 Task: Create a section Fast Break and in the section, add a milestone Cloud-to-Cloud Integration in the project AtlasLine
Action: Mouse moved to (486, 351)
Screenshot: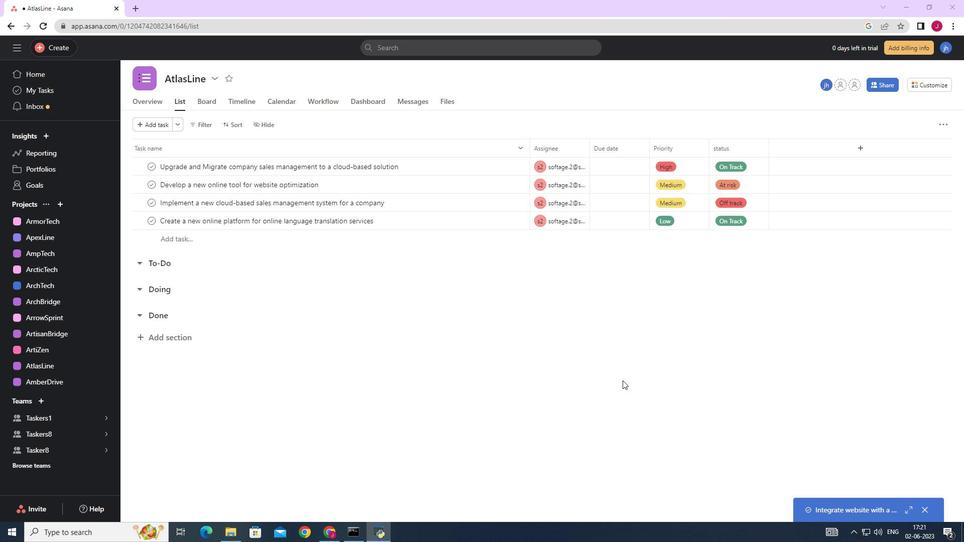 
Action: Mouse scrolled (496, 352) with delta (0, 0)
Screenshot: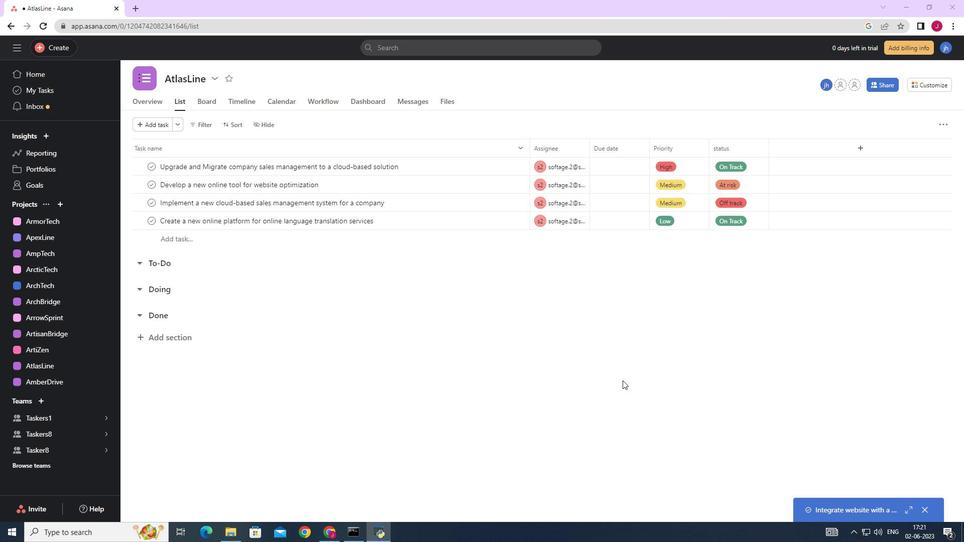 
Action: Mouse moved to (453, 351)
Screenshot: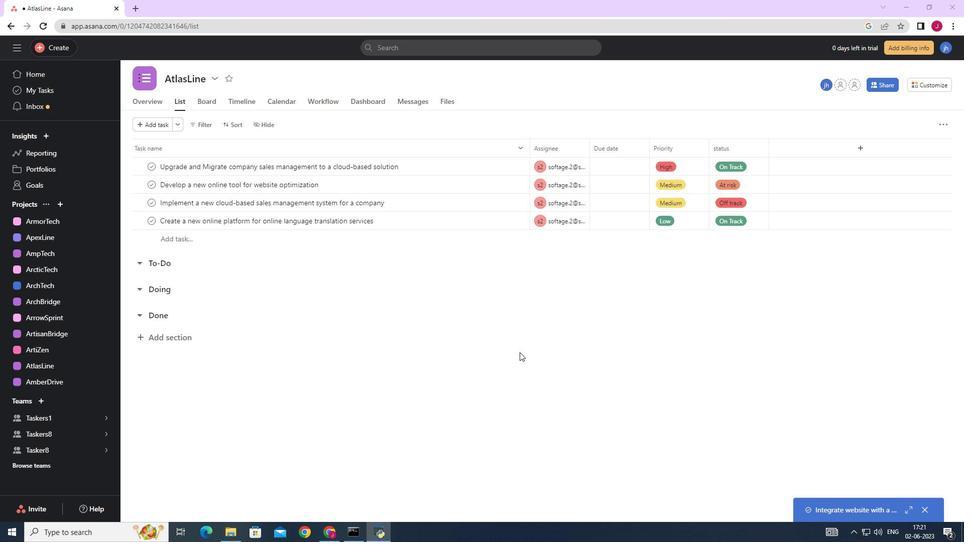 
Action: Mouse scrolled (474, 350) with delta (0, 0)
Screenshot: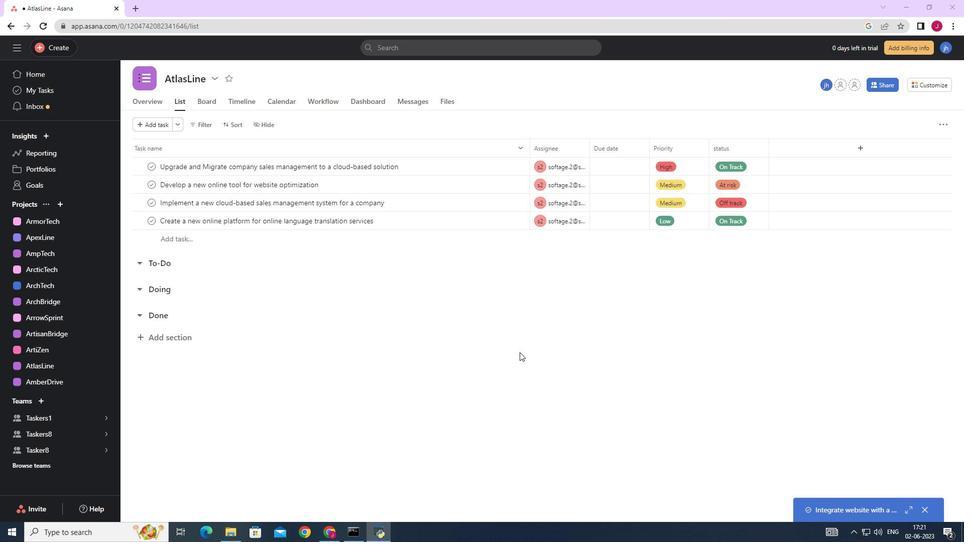 
Action: Mouse moved to (176, 335)
Screenshot: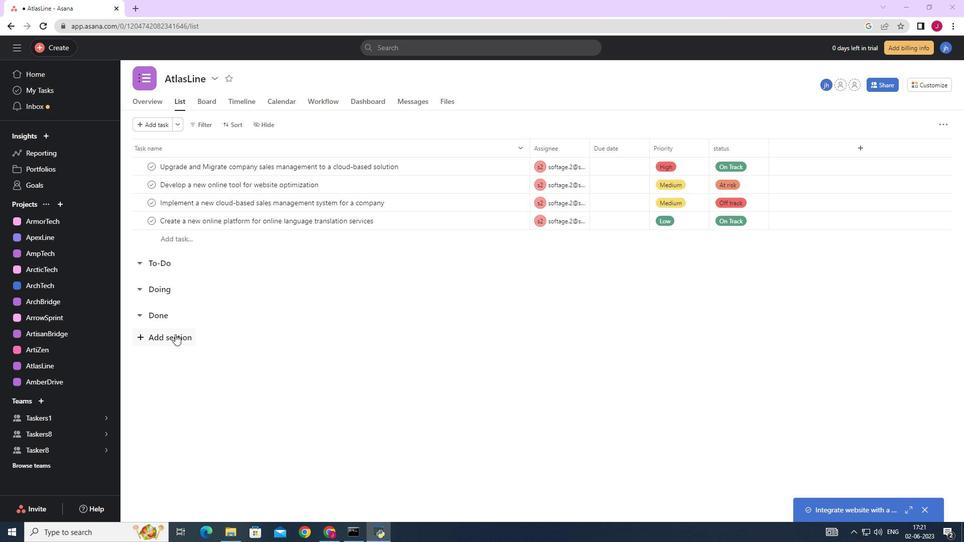 
Action: Mouse pressed left at (176, 335)
Screenshot: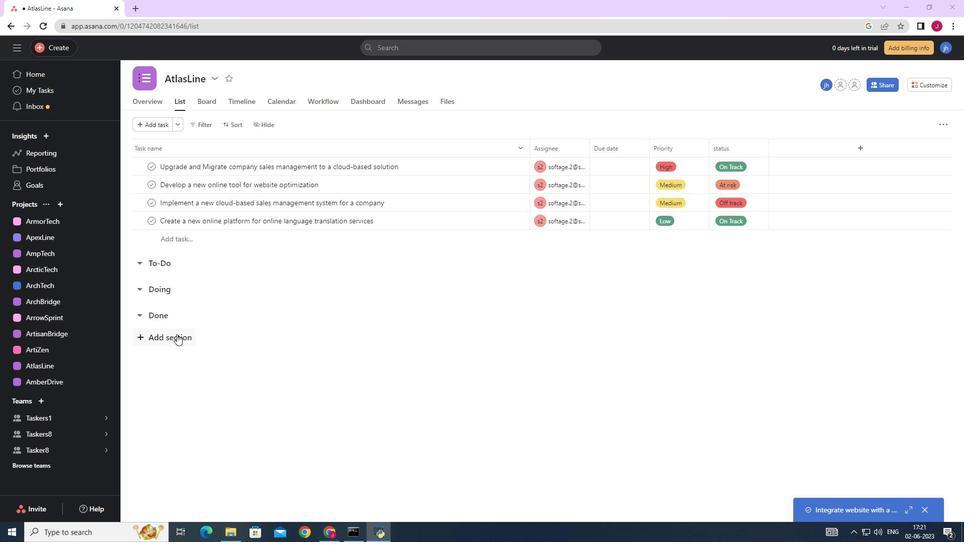 
Action: Mouse moved to (185, 340)
Screenshot: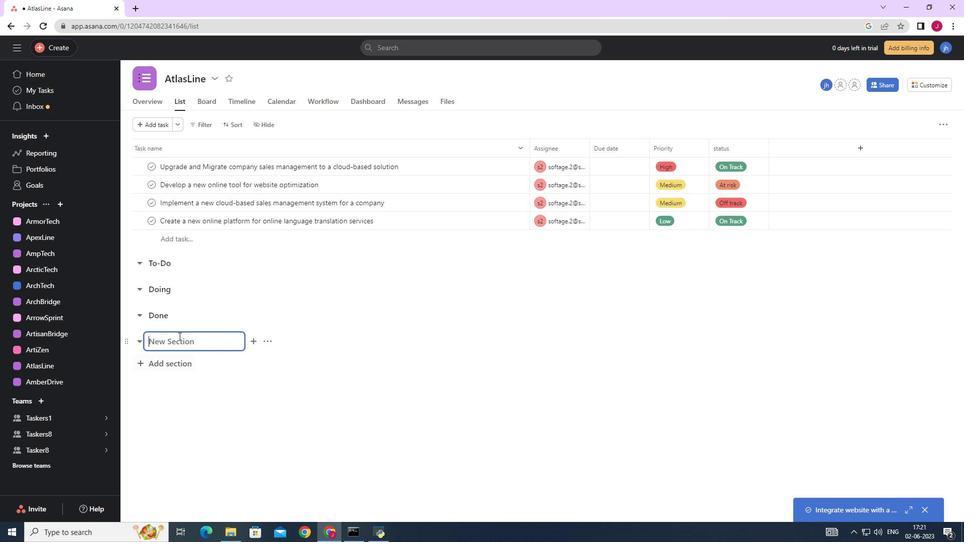 
Action: Key pressed <Key.caps_lock>F<Key.caps_lock>ast<Key.space><Key.caps_lock>B<Key.caps_lock>reak<Key.enter><Key.caps_lock>C<Key.caps_lock>loud-to-<Key.caps_lock>C<Key.caps_lock>loud<Key.space><Key.caps_lock>I<Key.caps_lock>ntegration
Screenshot: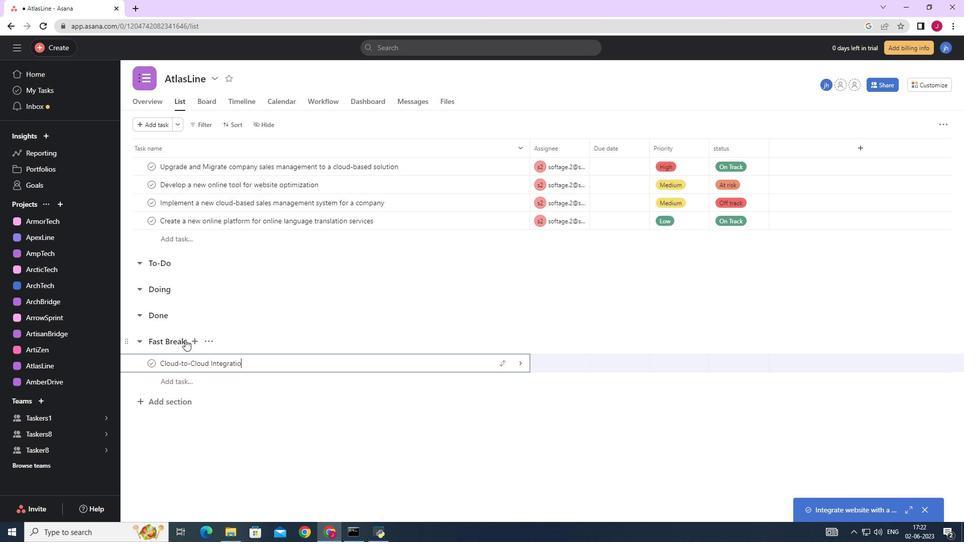 
Action: Mouse moved to (524, 363)
Screenshot: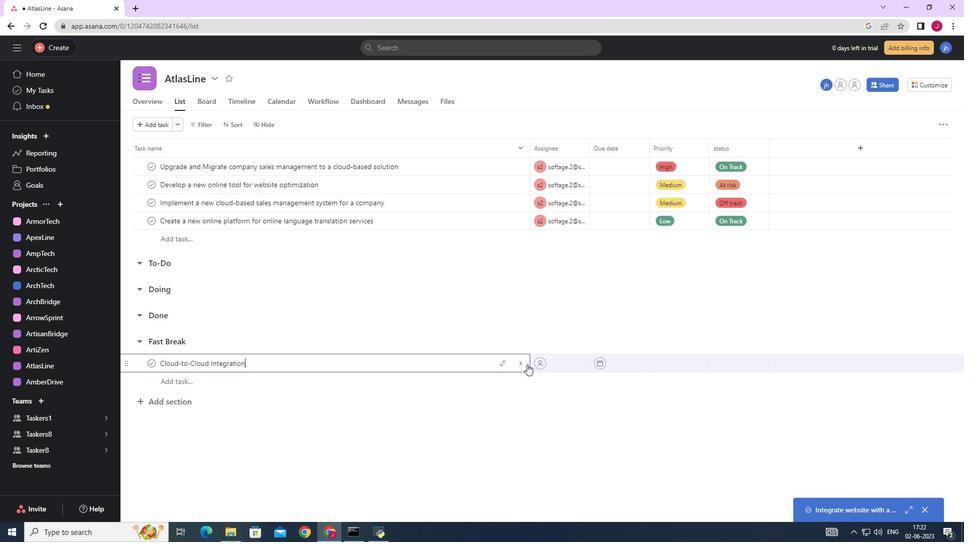 
Action: Mouse pressed left at (524, 363)
Screenshot: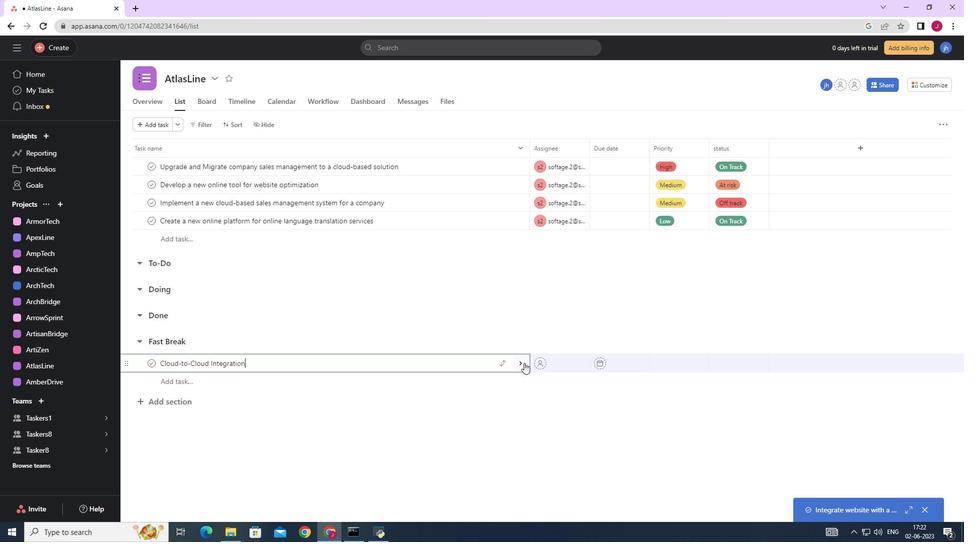 
Action: Mouse moved to (922, 126)
Screenshot: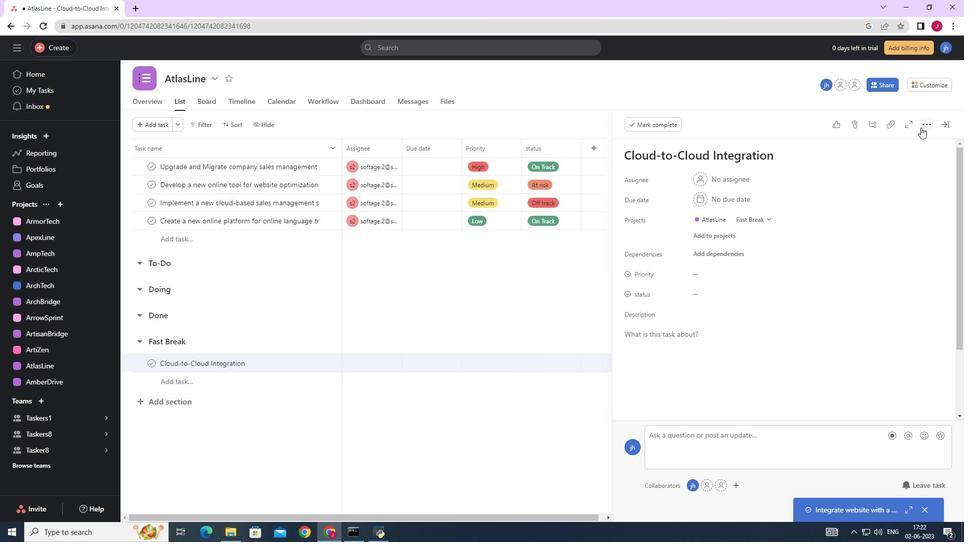 
Action: Mouse pressed left at (922, 126)
Screenshot: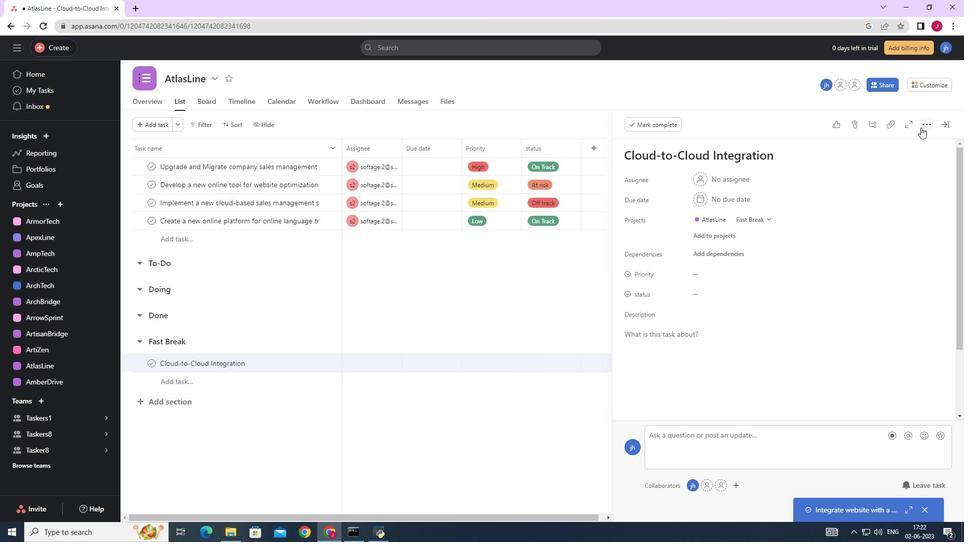 
Action: Mouse moved to (840, 159)
Screenshot: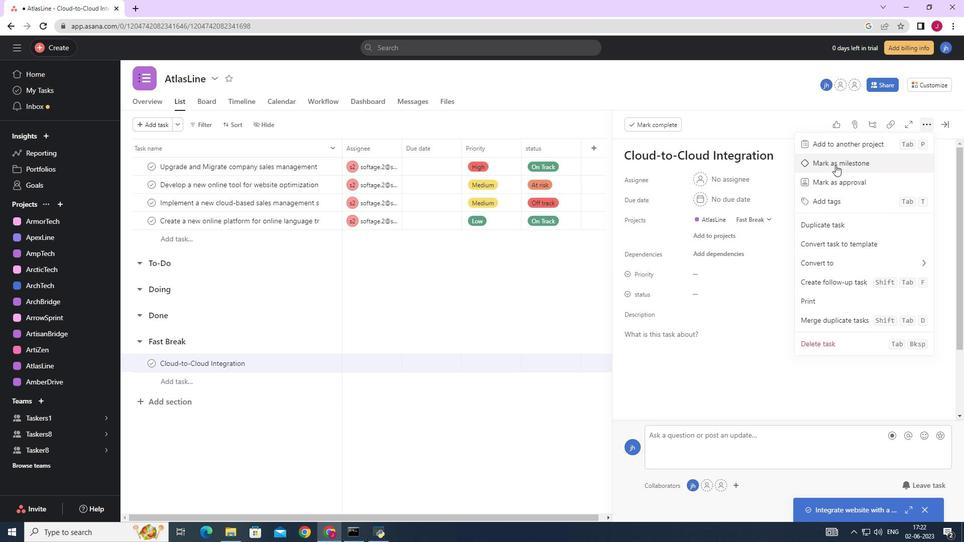 
Action: Mouse pressed left at (840, 159)
Screenshot: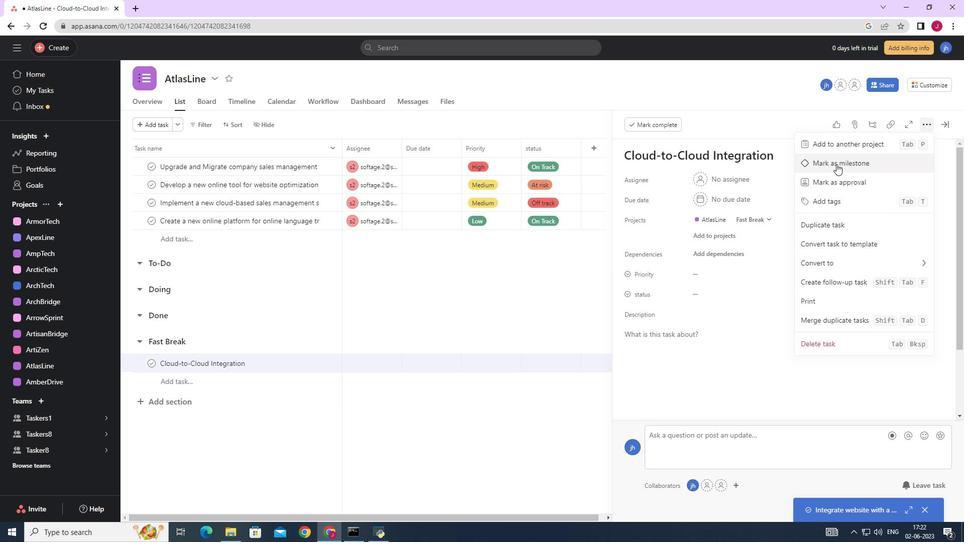 
Action: Mouse moved to (946, 123)
Screenshot: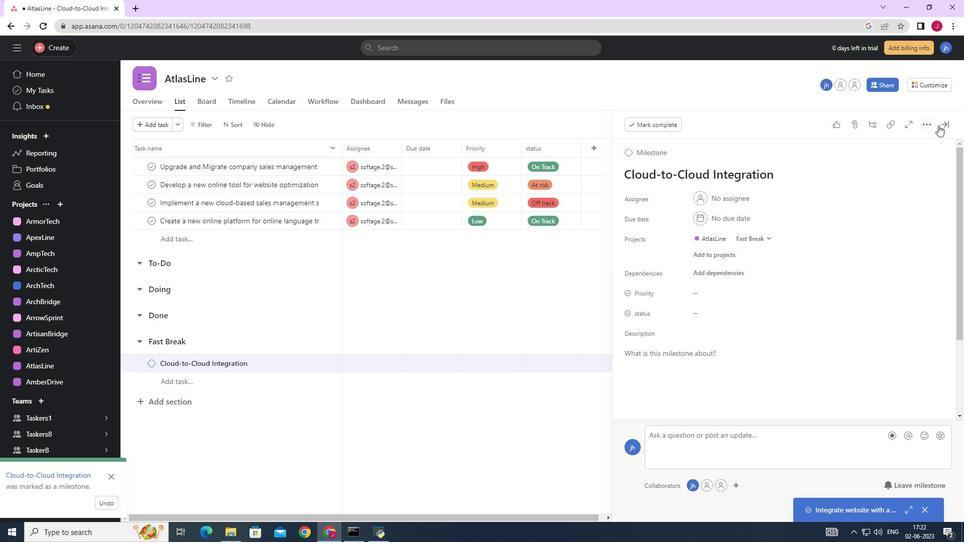 
Action: Mouse pressed left at (946, 123)
Screenshot: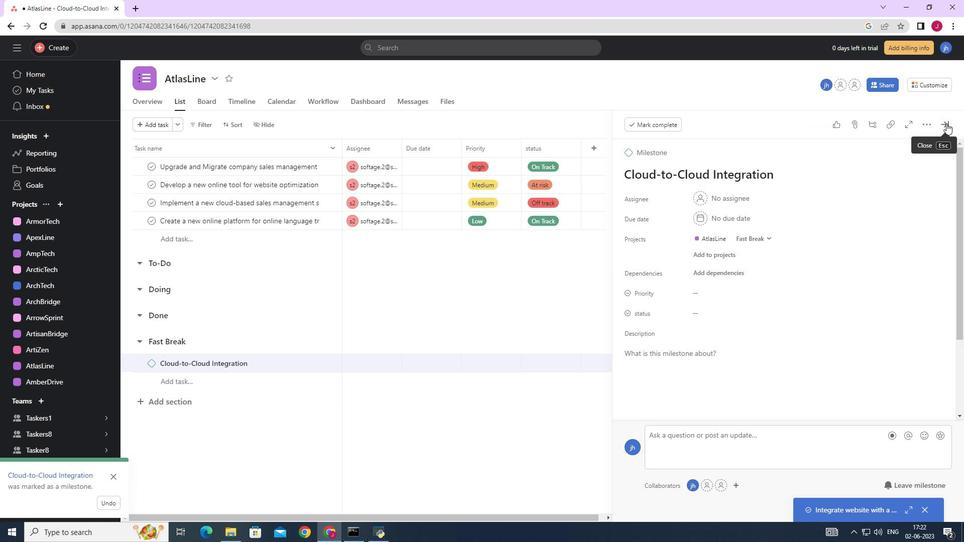 
Action: Mouse moved to (892, 169)
Screenshot: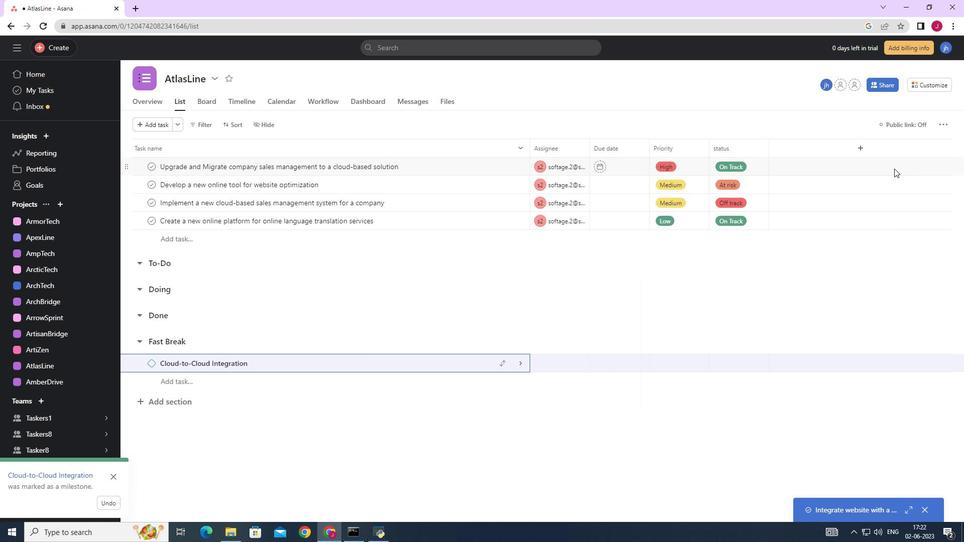 
